 Task: Add a signature Hunter Evans containing Best wishes for a happy New Years Eve, Hunter Evans to email address softage.2@softage.net and add a folder Party planning
Action: Mouse moved to (296, 186)
Screenshot: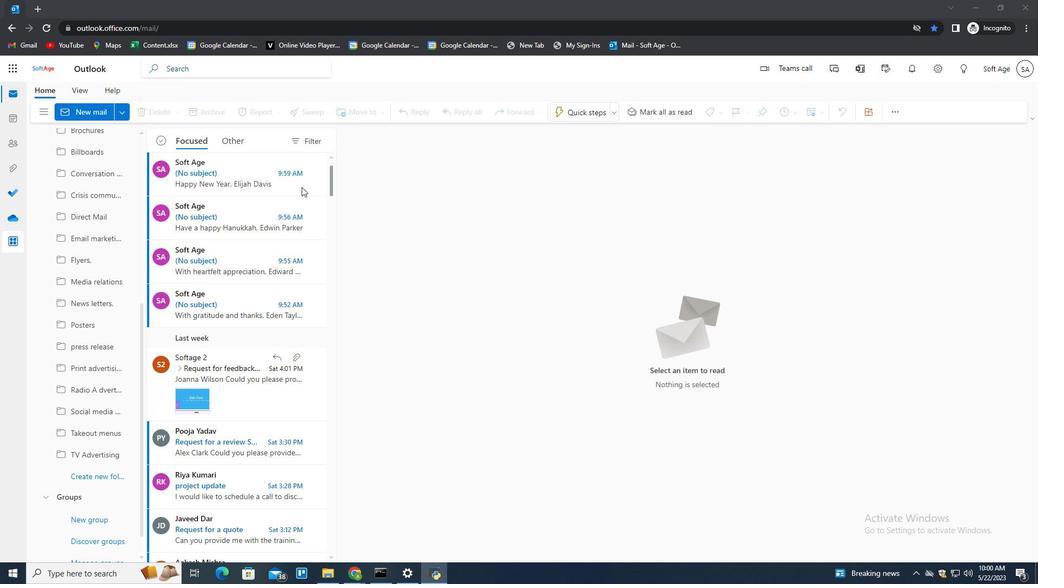 
Action: Key pressed n
Screenshot: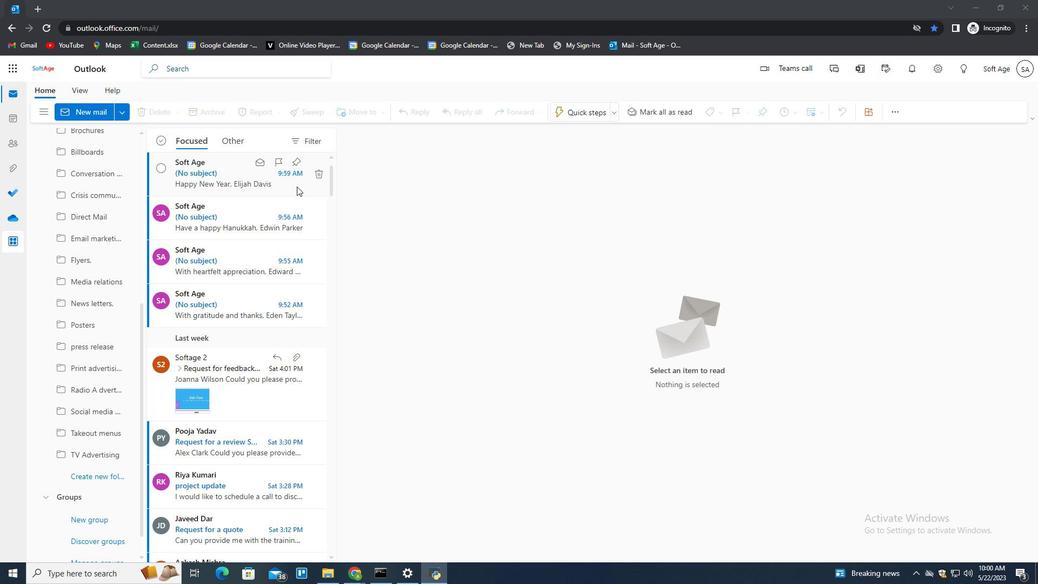 
Action: Mouse moved to (613, 244)
Screenshot: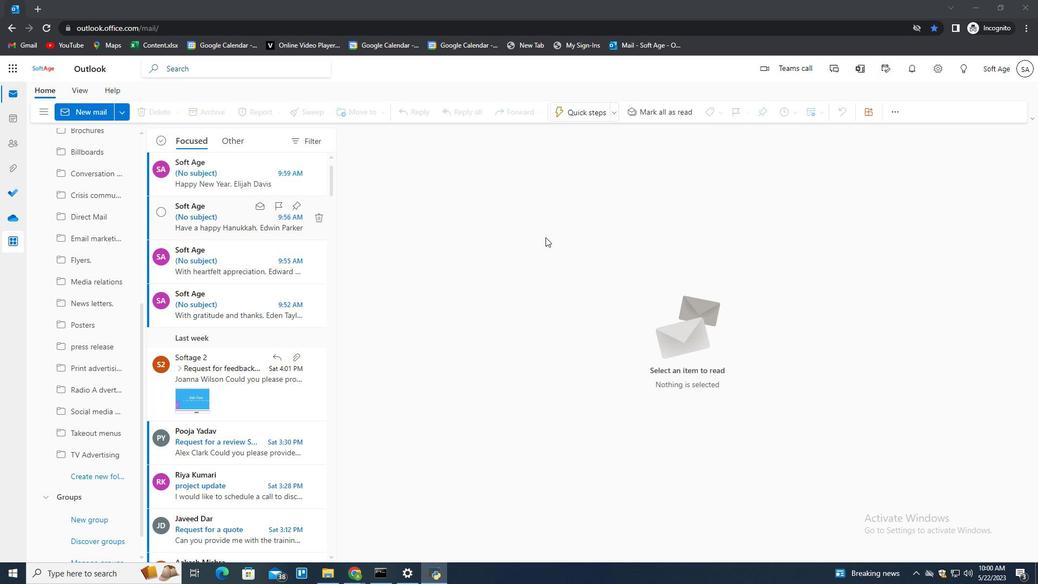 
Action: Mouse pressed left at (613, 244)
Screenshot: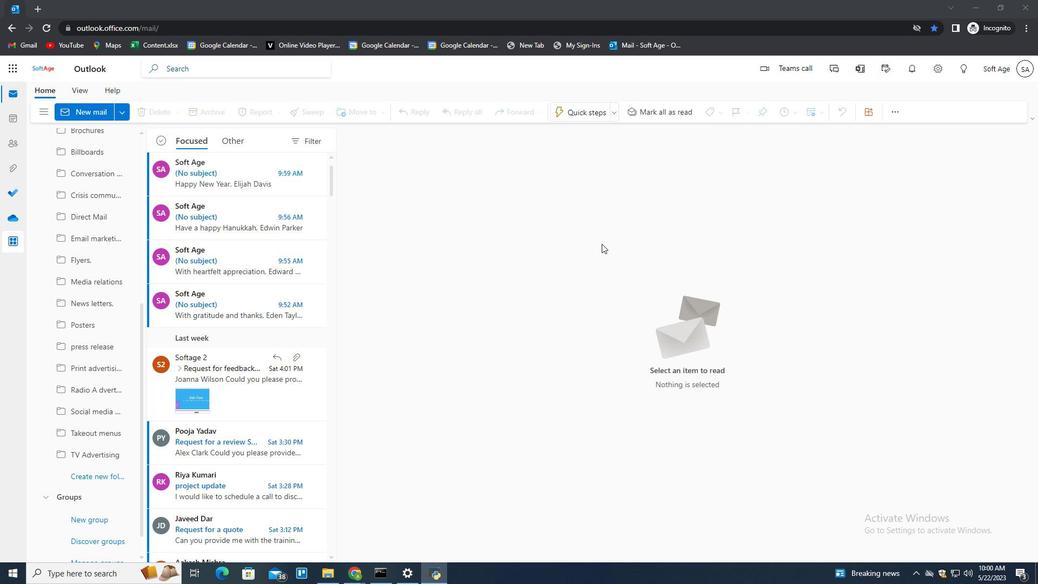 
Action: Mouse moved to (487, 171)
Screenshot: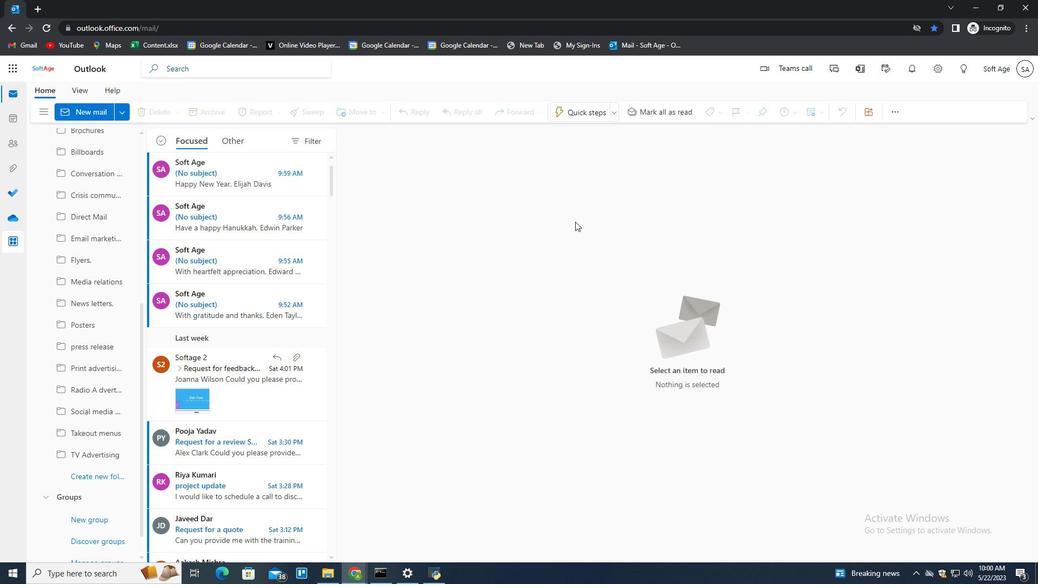 
Action: Key pressed n
Screenshot: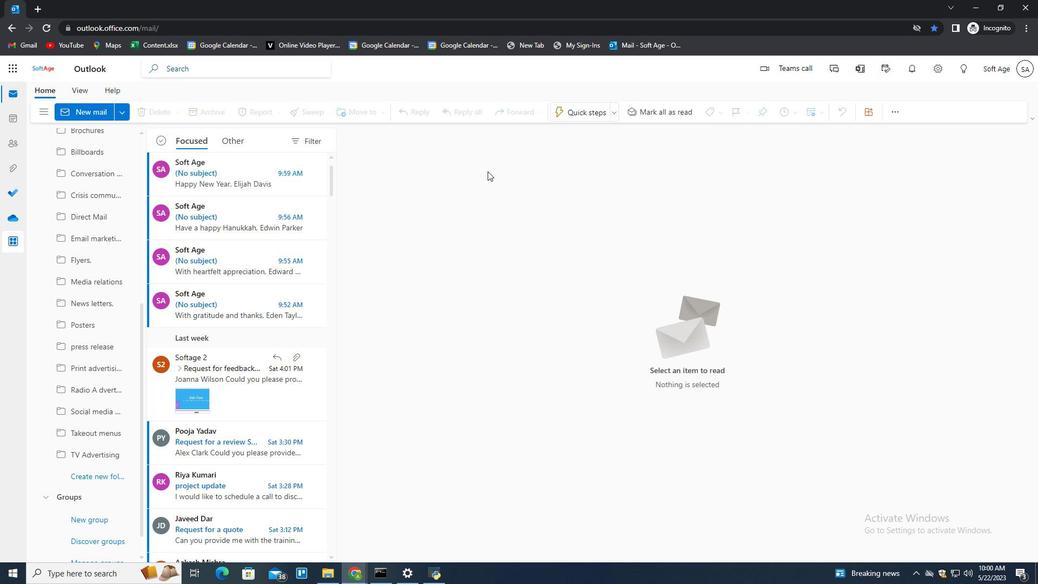 
Action: Mouse moved to (707, 115)
Screenshot: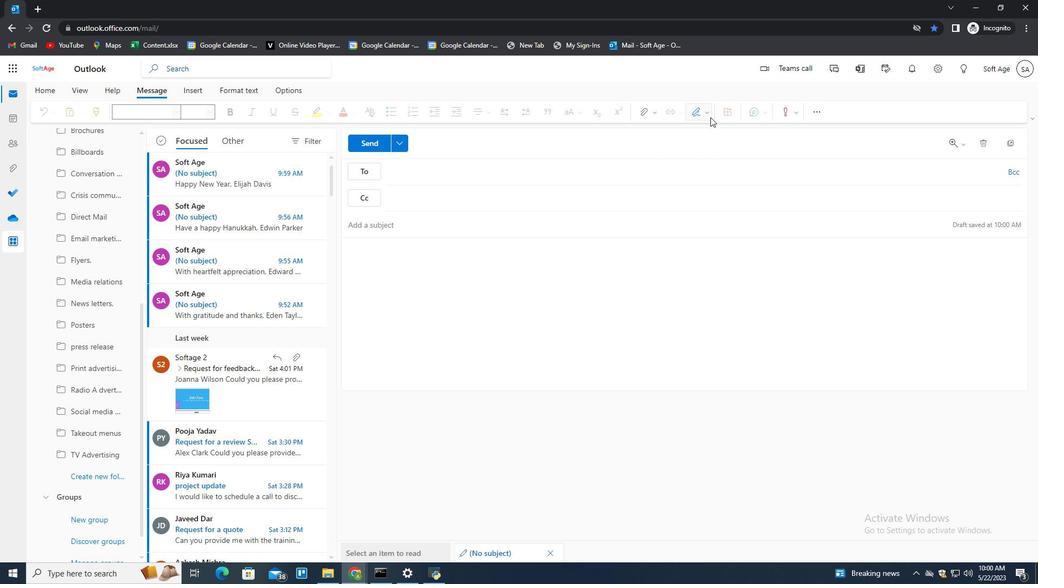 
Action: Mouse pressed left at (707, 115)
Screenshot: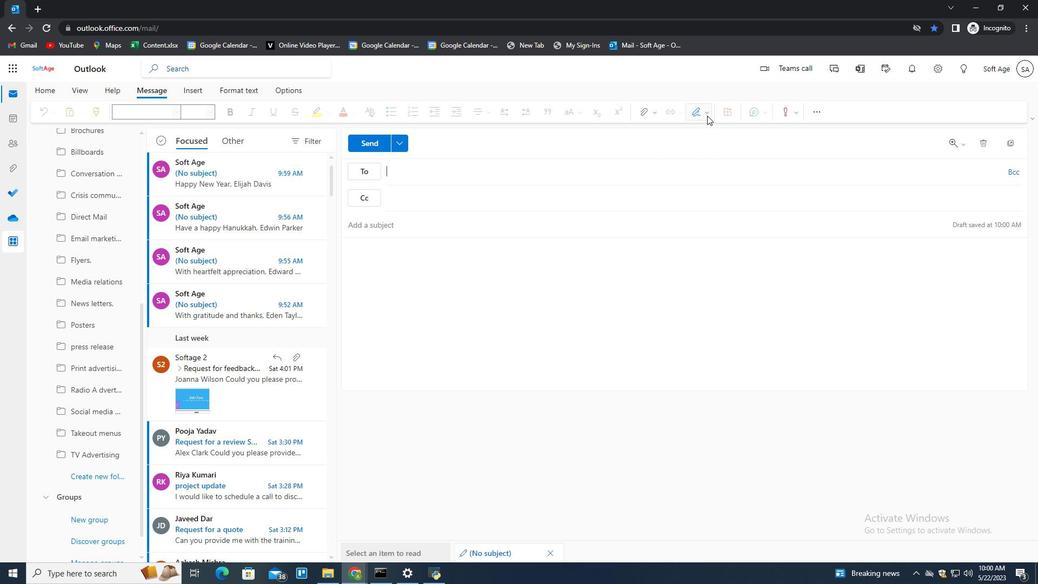 
Action: Mouse moved to (687, 154)
Screenshot: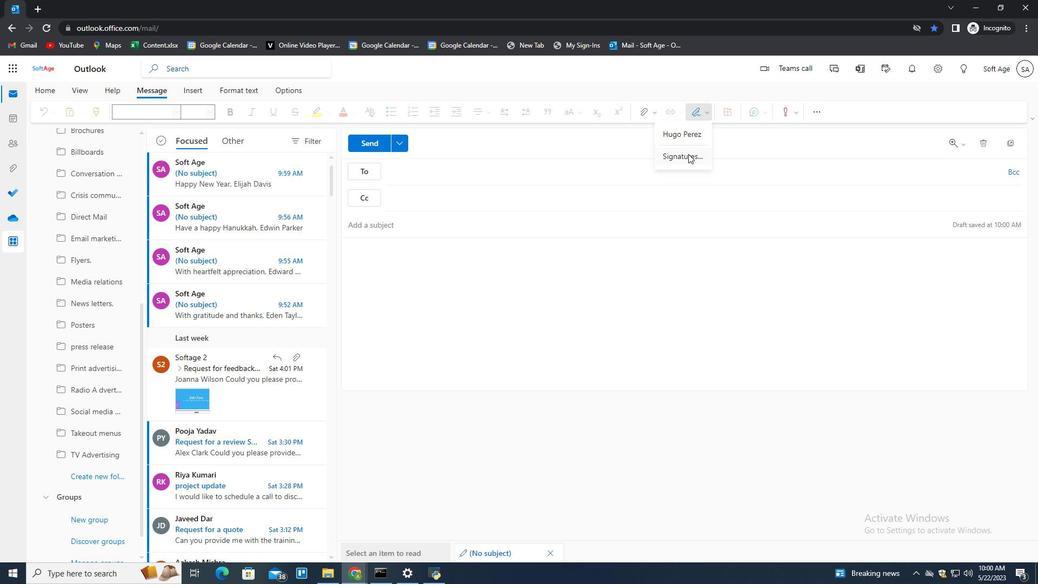 
Action: Mouse pressed left at (687, 154)
Screenshot: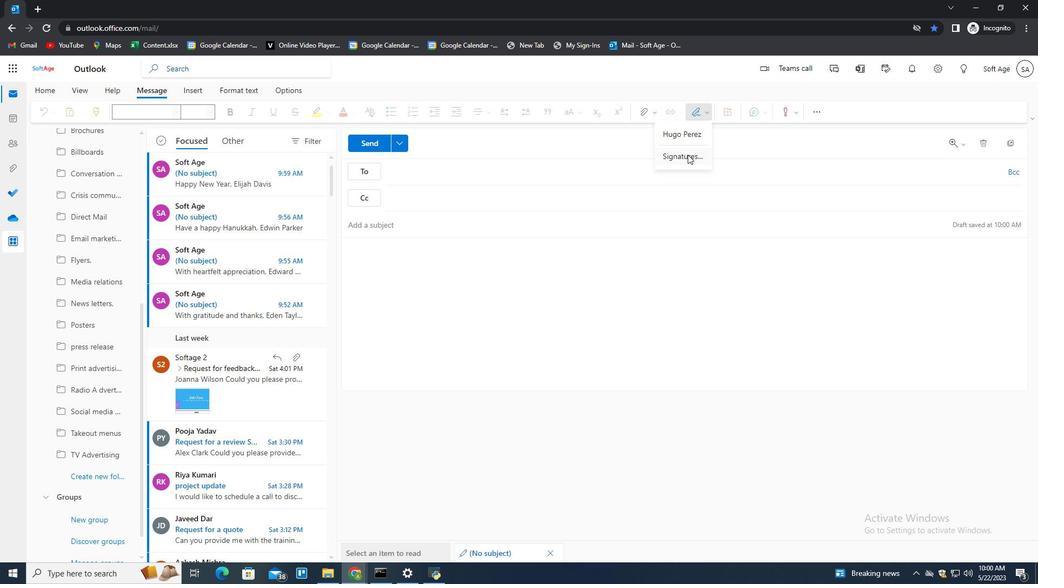 
Action: Mouse moved to (729, 195)
Screenshot: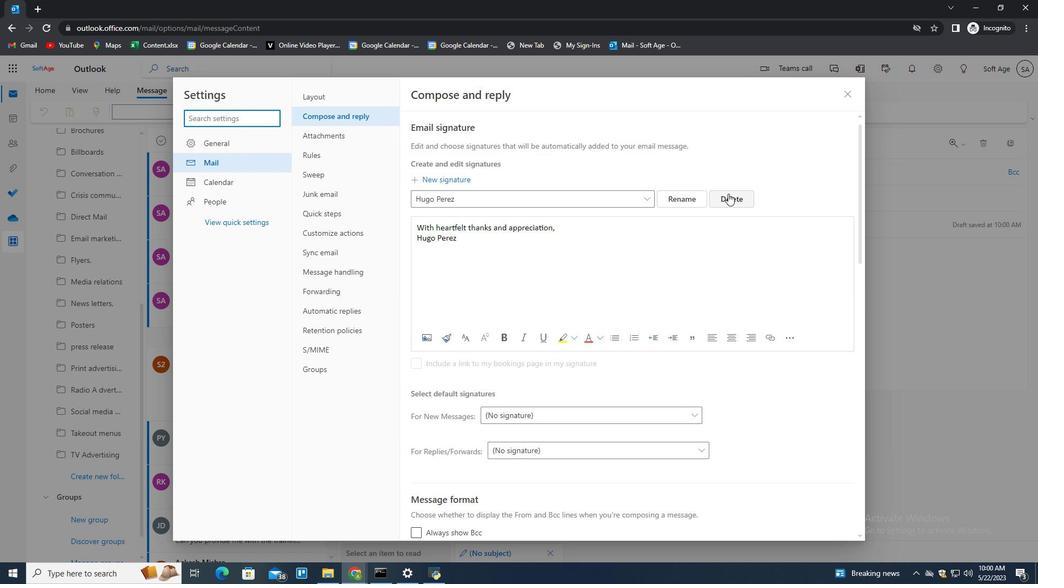 
Action: Mouse pressed left at (729, 195)
Screenshot: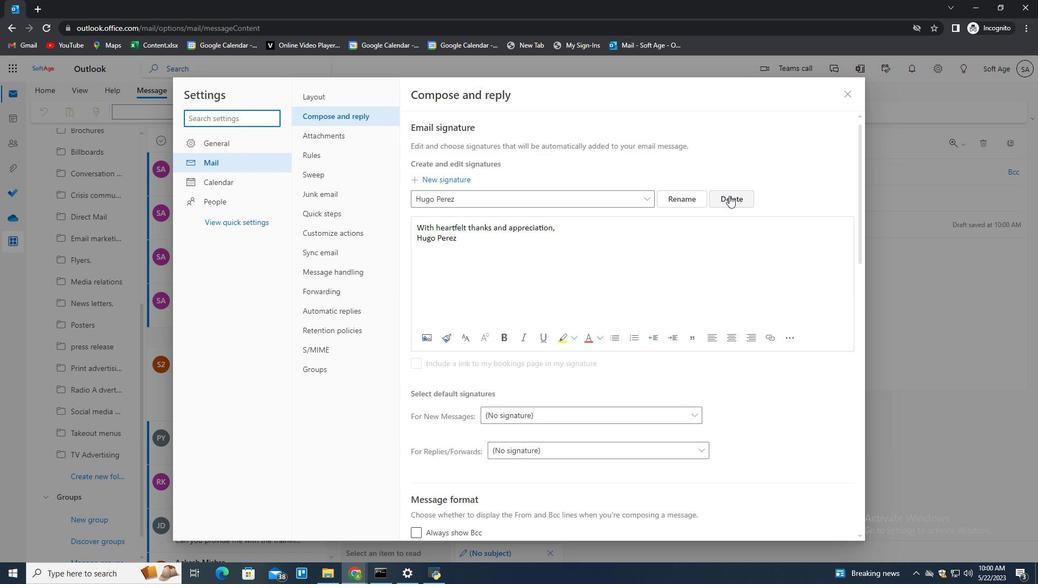 
Action: Mouse moved to (719, 196)
Screenshot: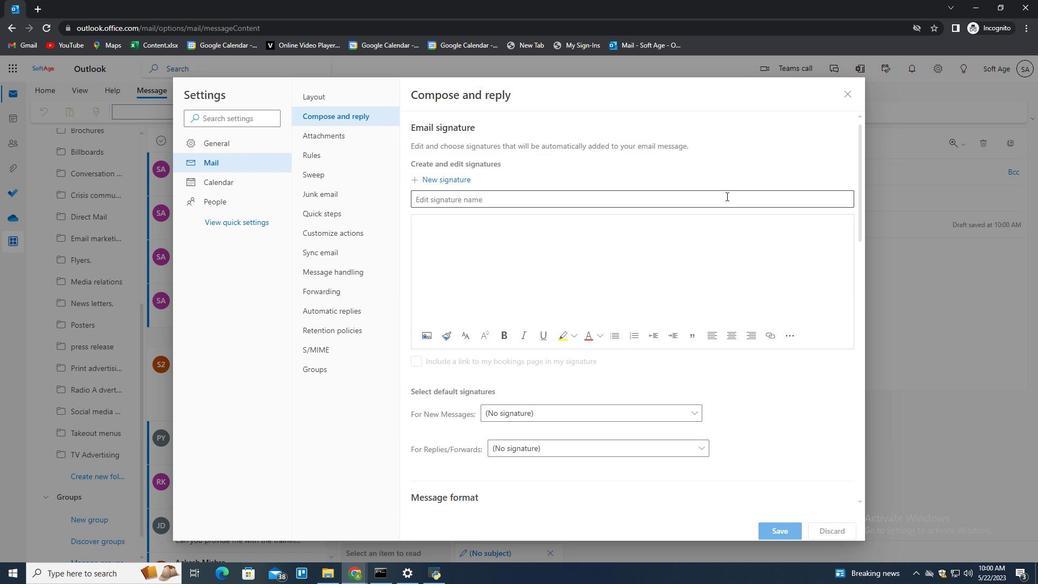 
Action: Mouse pressed left at (719, 196)
Screenshot: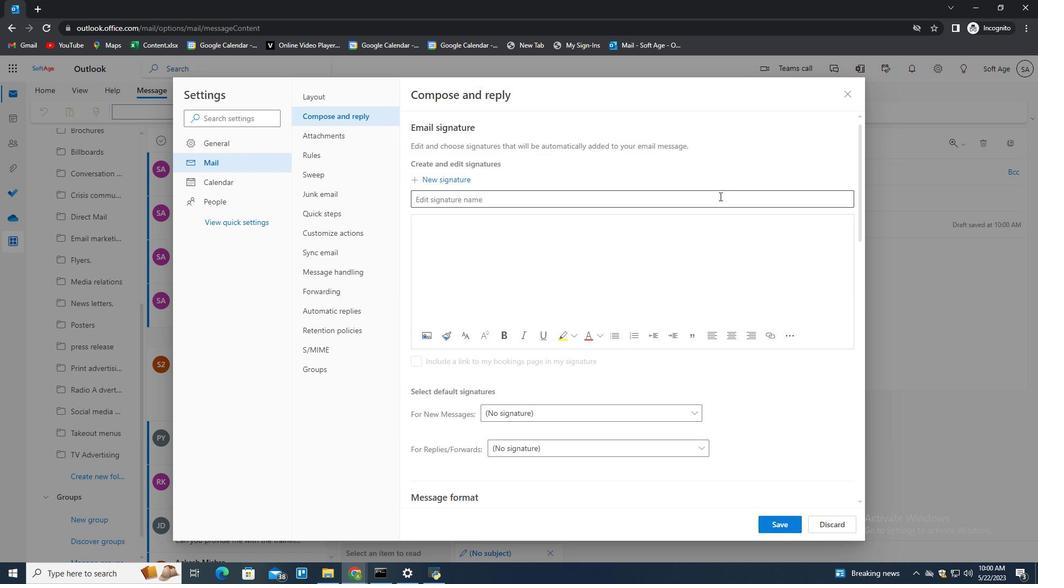
Action: Mouse moved to (701, 184)
Screenshot: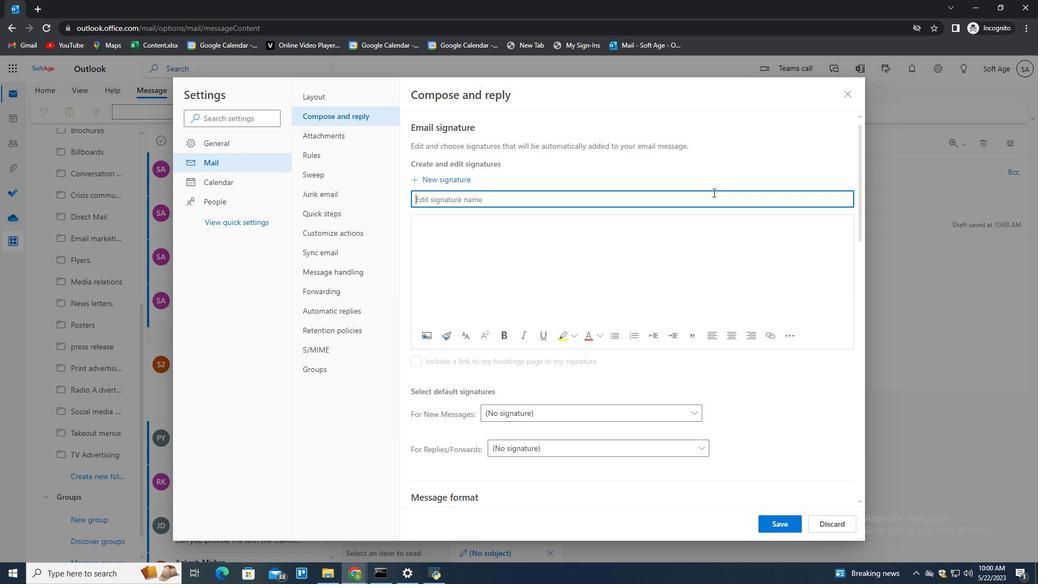 
Action: Key pressed <Key.shift>Hunter<Key.space><Key.shift>Ecan<Key.backspace><Key.backspace><Key.backspace>vans<Key.tab><Key.shift><Key.shift><Key.shift><Key.shift><Key.shift><Key.shift><Key.shift><Key.shift><Key.shift><Key.shift><Key.shift><Key.shift><Key.shift><Key.shift><Key.shift><Key.shift><Key.shift><Key.shift><Key.shift><Key.shift><Key.shift><Key.shift><Key.shift><Key.shift><Key.shift><Key.shift><Key.shift><Key.shift><Key.shift><Key.shift><Key.shift><Key.shift><Key.shift><Key.shift><Key.shift><Key.shift><Key.shift><Key.shift><Key.shift><Key.shift><Key.shift><Key.shift><Key.shift><Key.shift><Key.shift><Key.shift><Key.shift><Key.shift><Key.shift><Key.shift><Key.shift><Key.shift><Key.shift><Key.shift><Key.shift><Key.shift><Key.shift><Key.shift><Key.shift><Key.shift><Key.shift><Key.shift><Key.shift><Key.shift><Key.shift><Key.shift><Key.shift><Key.shift>Best<Key.space>wishes<Key.space>for<Key.space>a<Key.space>happy<Key.space><Key.shift>New<Key.space><Key.shift>Years,<Key.shift_r><Key.enter><Key.shift>Hunter<Key.space><Key.shift>Ecans<Key.backspace><Key.backspace><Key.backspace><Key.backspace>vans
Screenshot: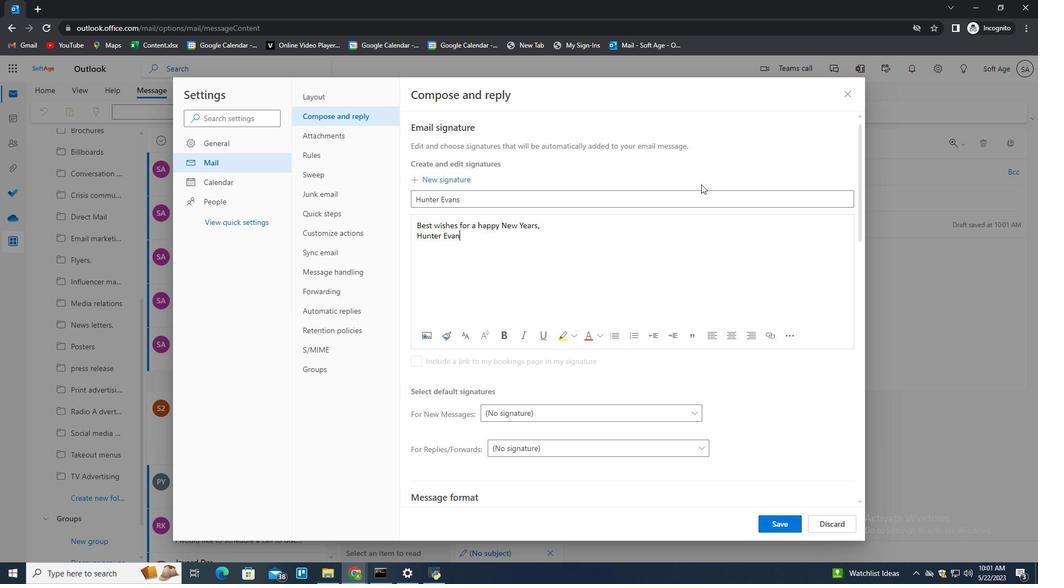 
Action: Mouse moved to (779, 522)
Screenshot: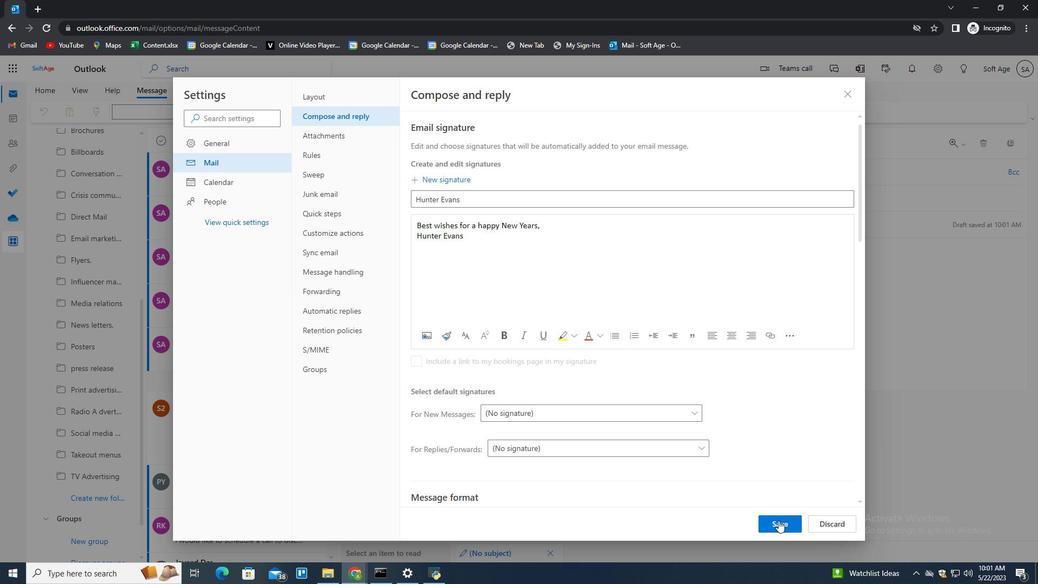
Action: Mouse pressed left at (779, 522)
Screenshot: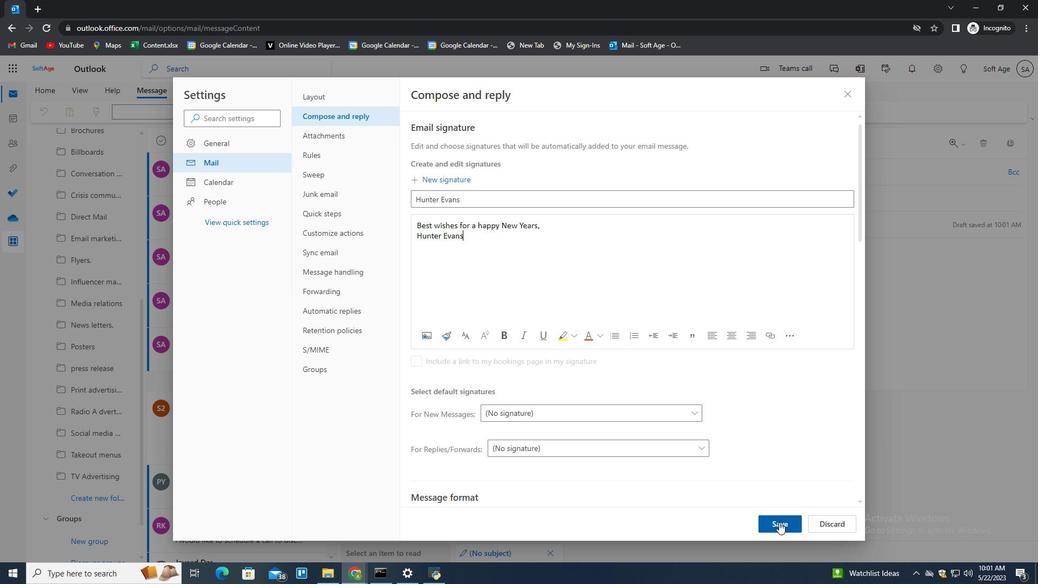 
Action: Mouse moved to (939, 253)
Screenshot: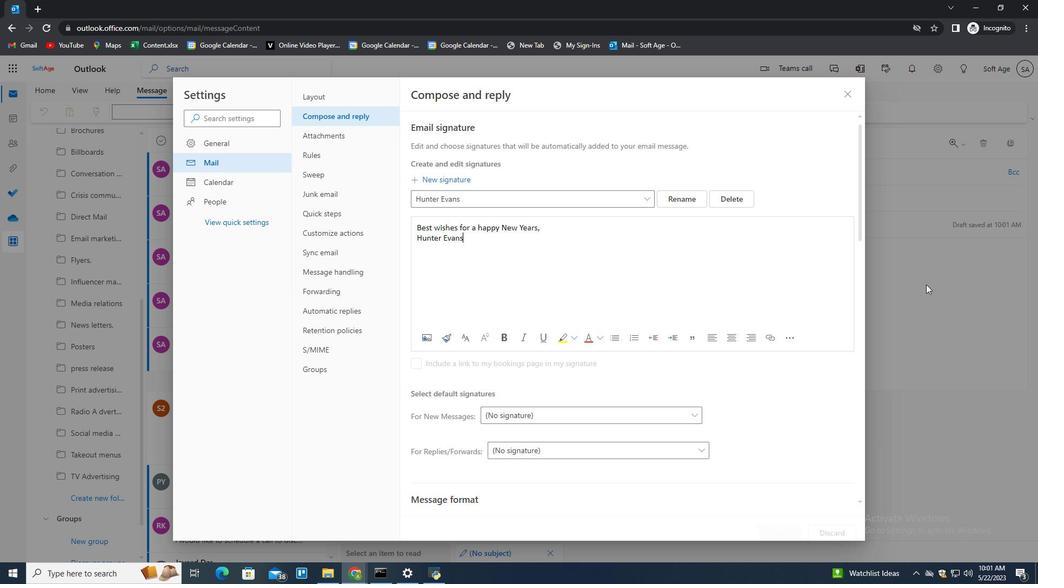 
Action: Mouse pressed left at (939, 253)
Screenshot: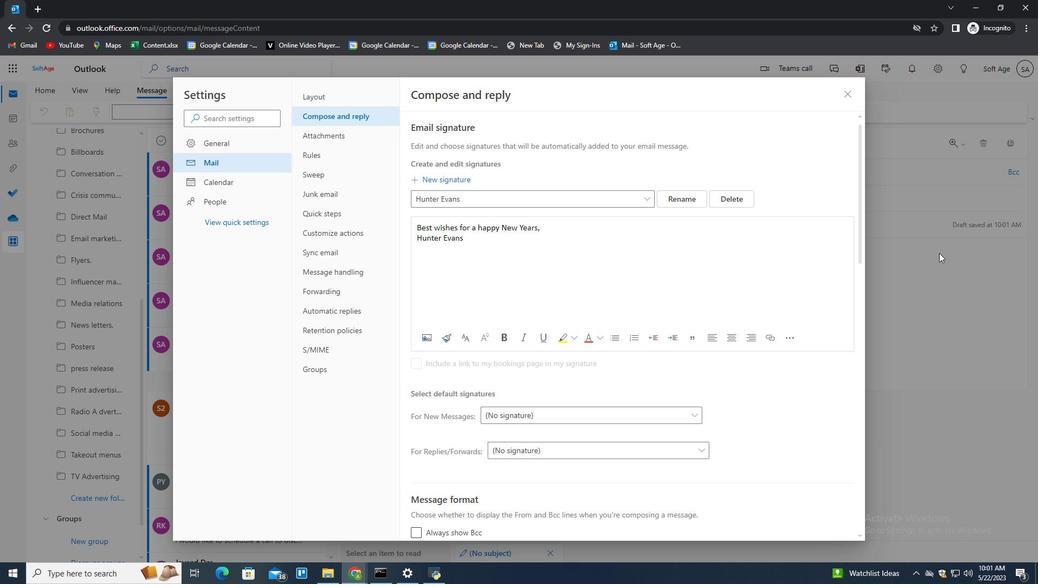 
Action: Mouse moved to (702, 112)
Screenshot: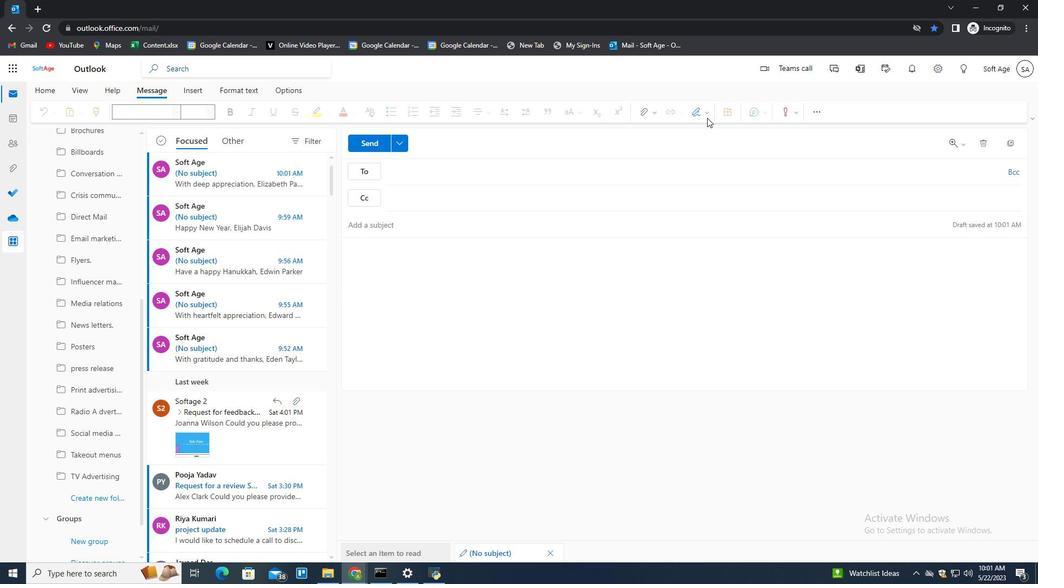 
Action: Mouse pressed left at (702, 112)
Screenshot: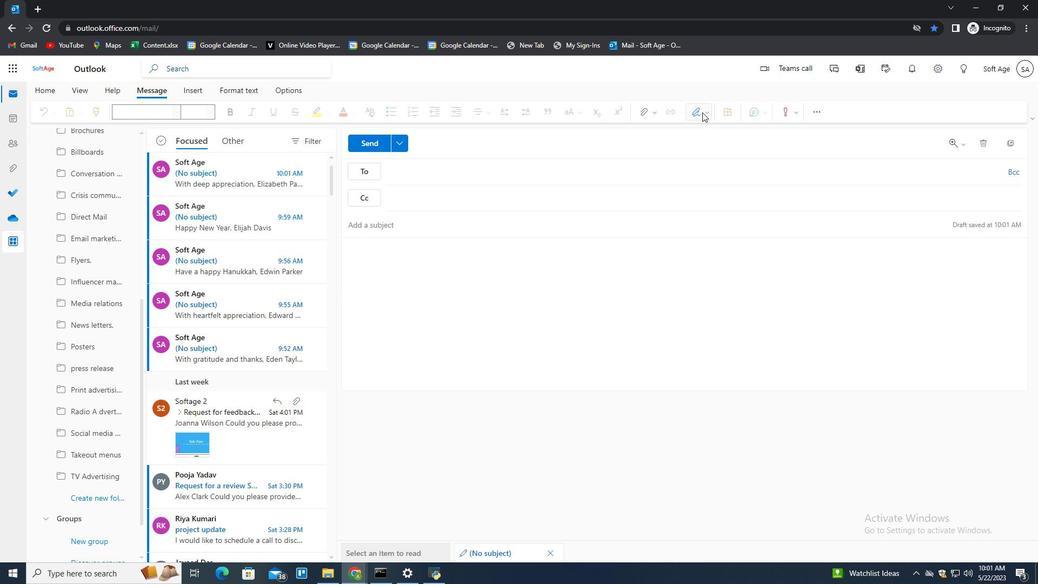 
Action: Mouse moved to (685, 135)
Screenshot: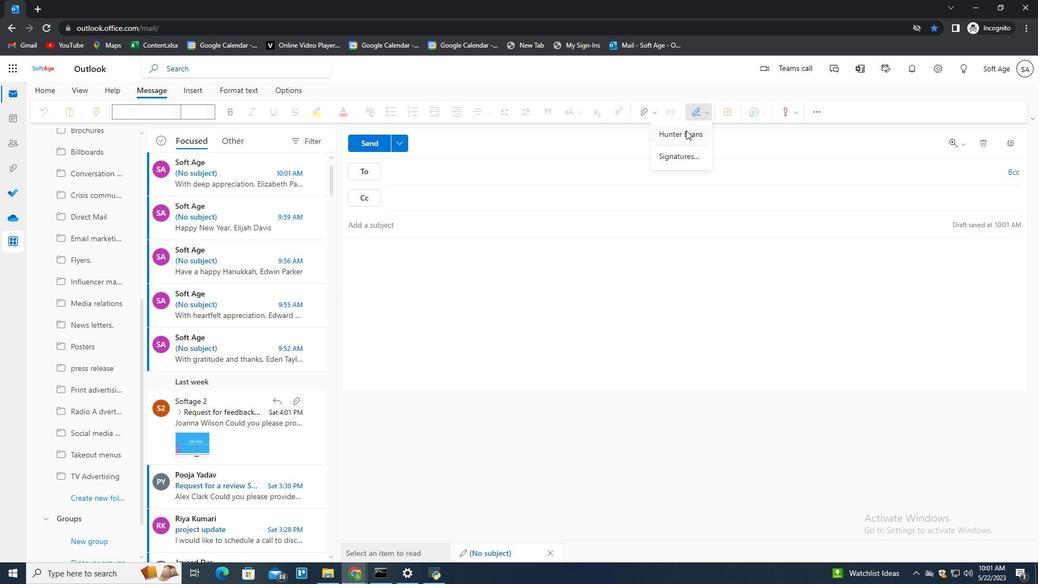 
Action: Mouse pressed left at (685, 135)
Screenshot: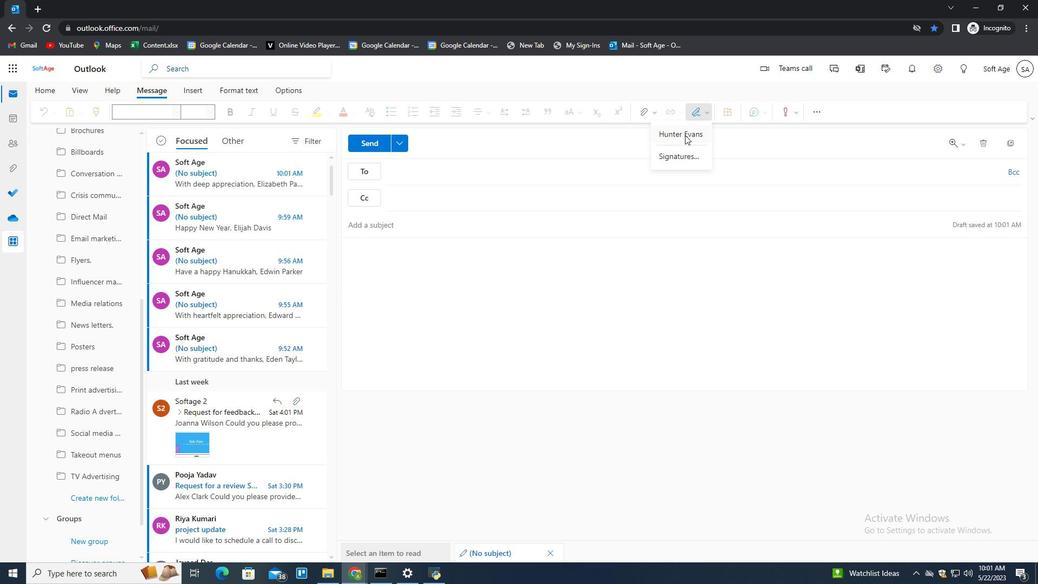 
Action: Mouse moved to (443, 172)
Screenshot: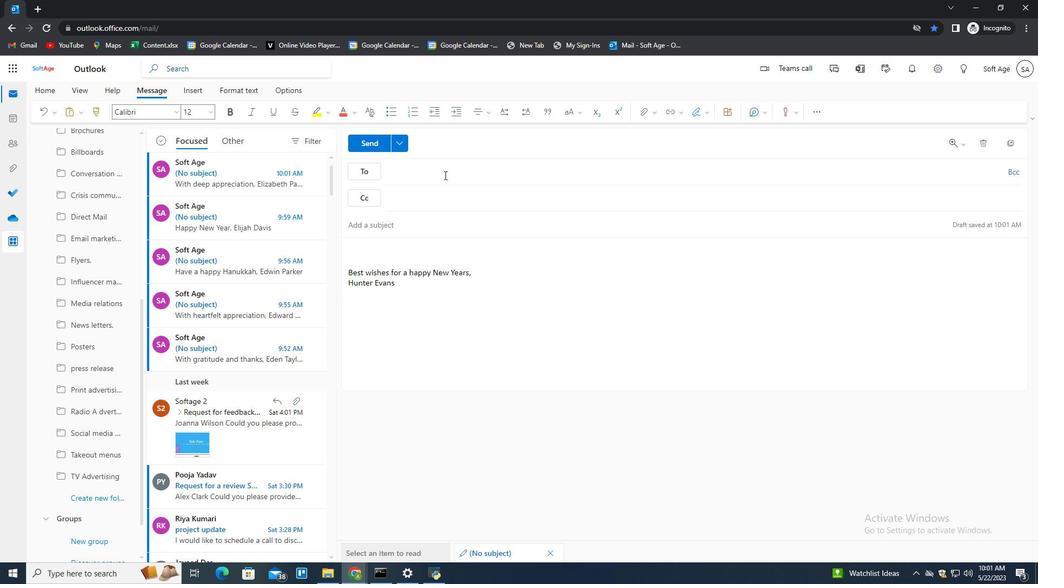 
Action: Mouse pressed left at (443, 172)
Screenshot: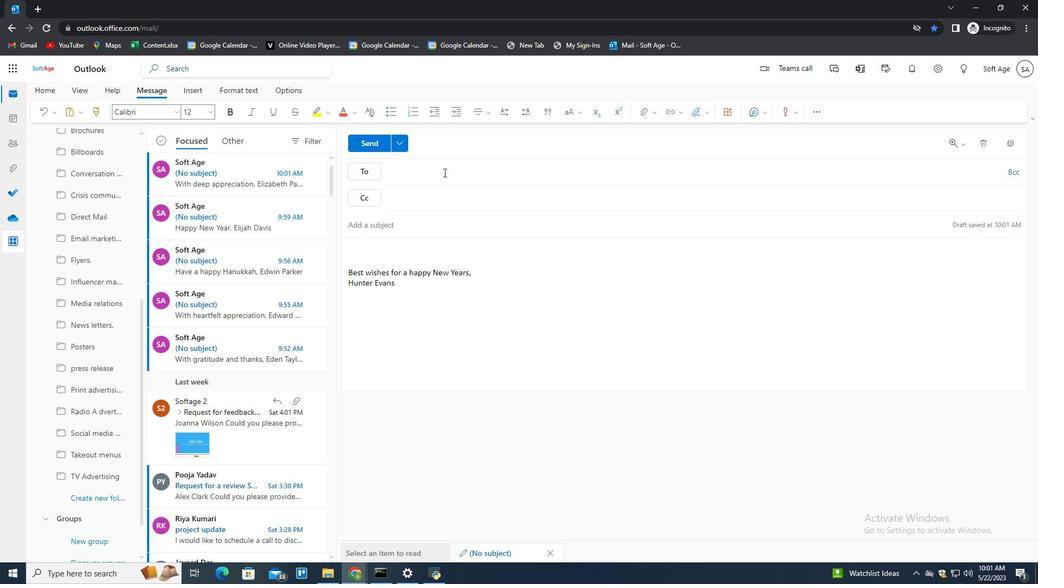 
Action: Key pressed softage.2<Key.shift>@softage.net<Key.enter>
Screenshot: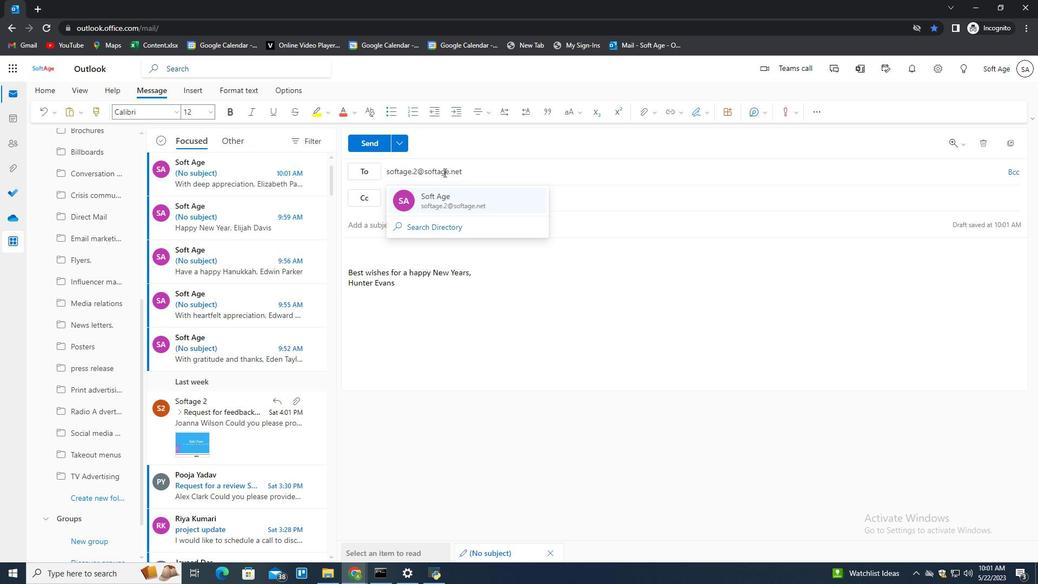 
Action: Mouse moved to (463, 294)
Screenshot: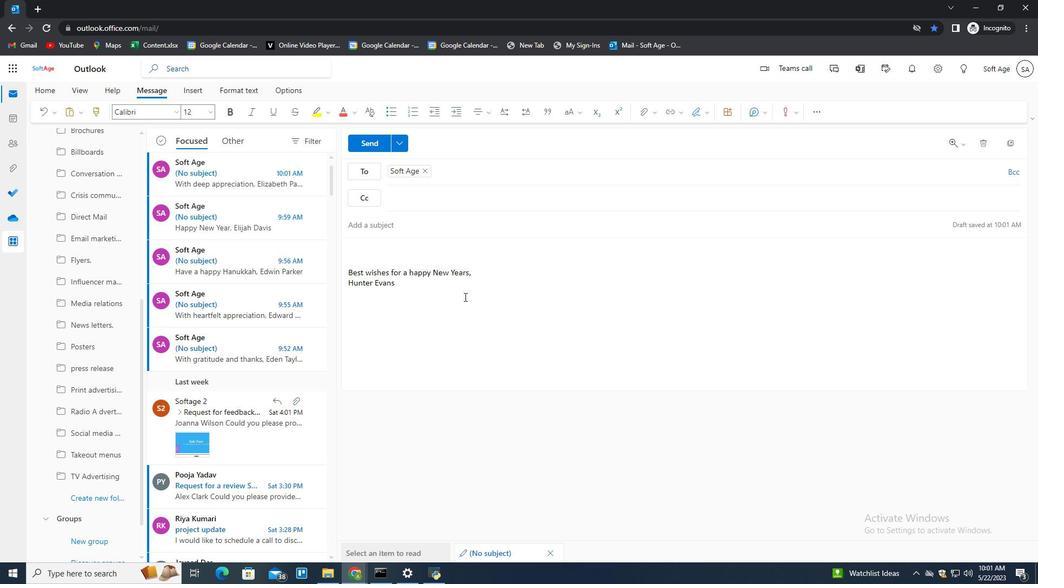 
Action: Mouse pressed left at (463, 294)
Screenshot: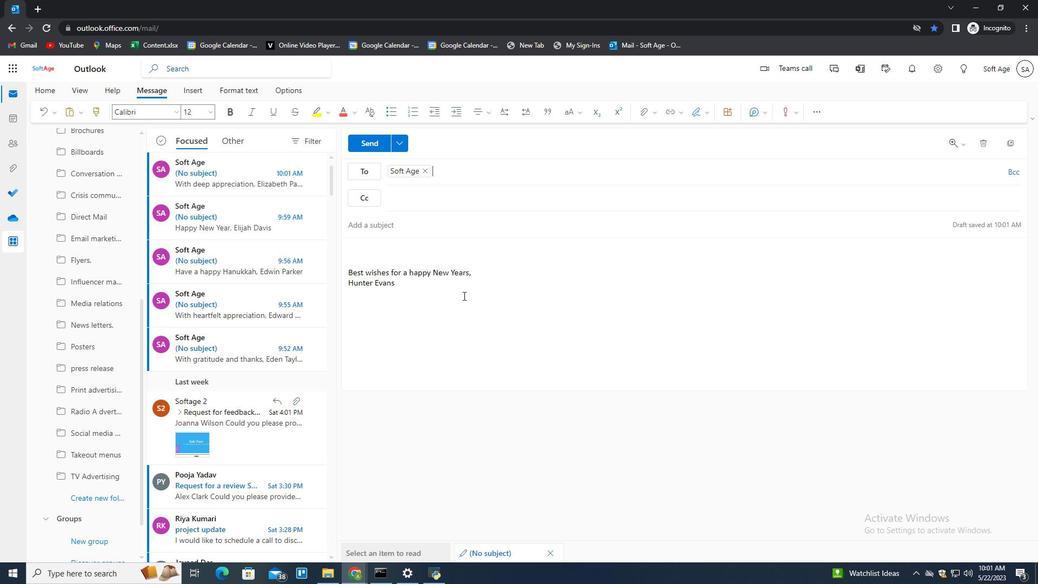 
Action: Mouse moved to (463, 294)
Screenshot: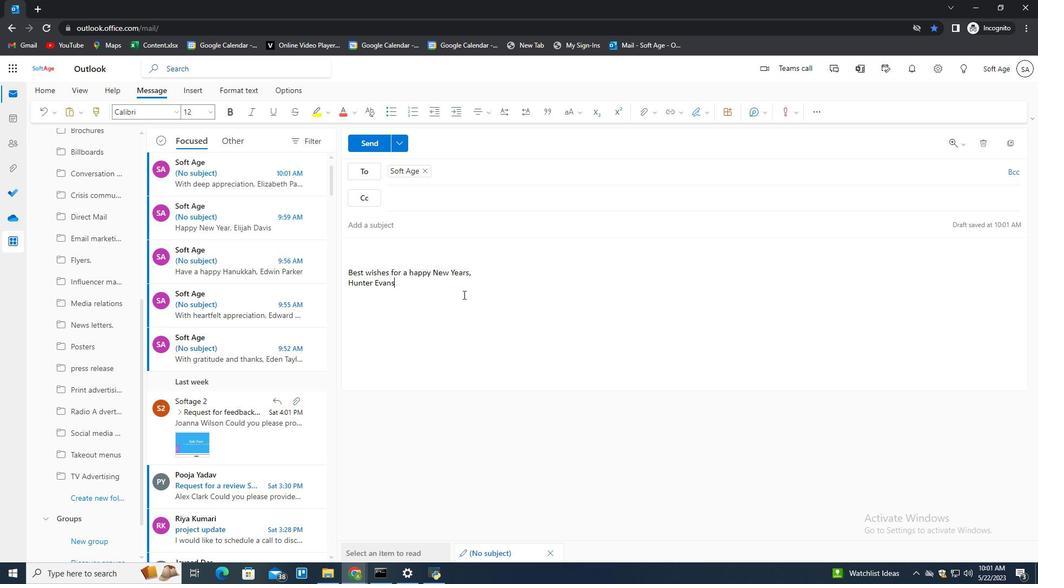 
Action: Key pressed <Key.enter>
Screenshot: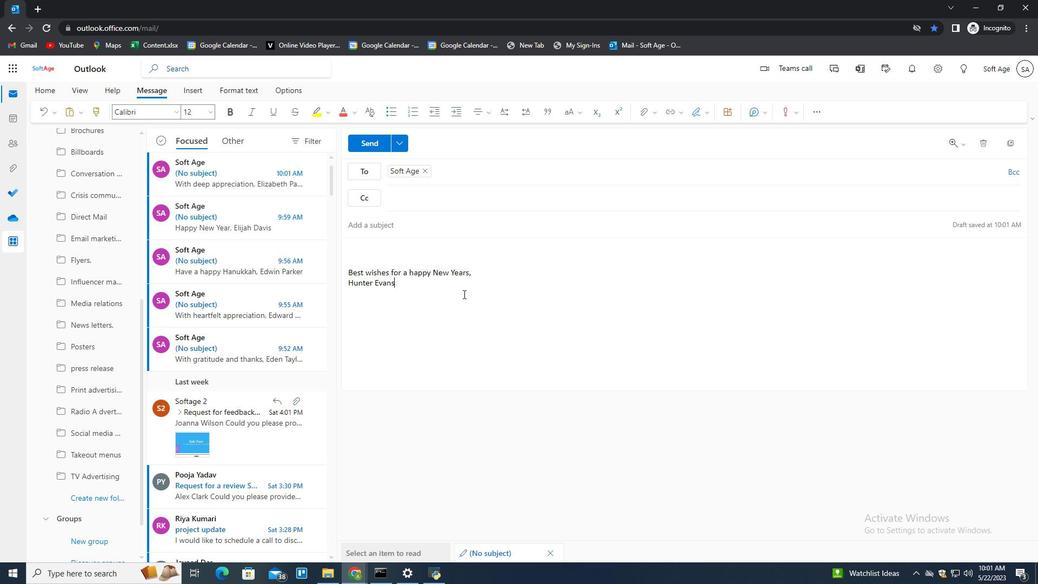 
Action: Mouse moved to (513, 336)
Screenshot: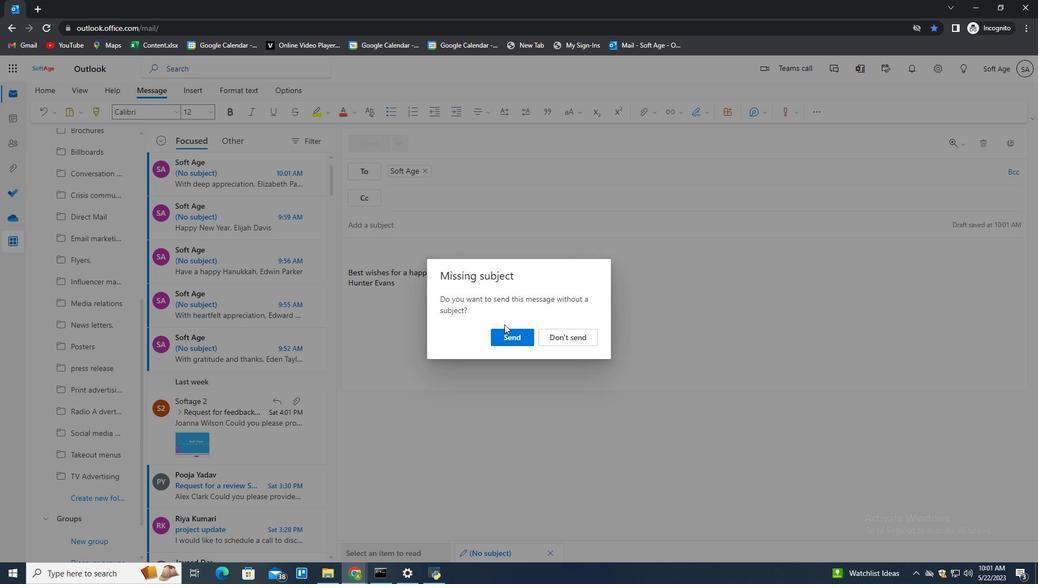
Action: Mouse pressed left at (513, 336)
Screenshot: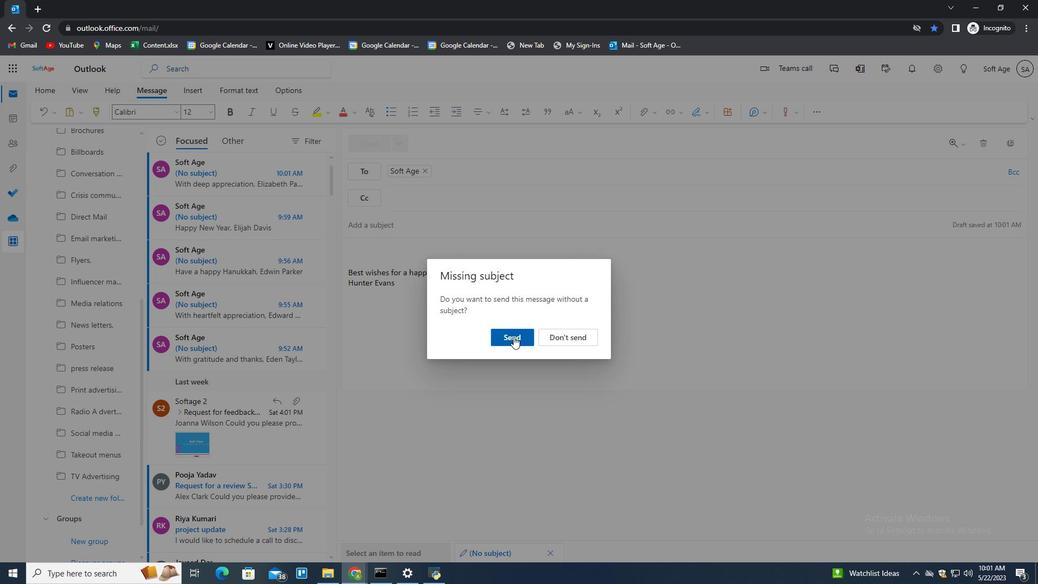 
Action: Mouse moved to (83, 492)
Screenshot: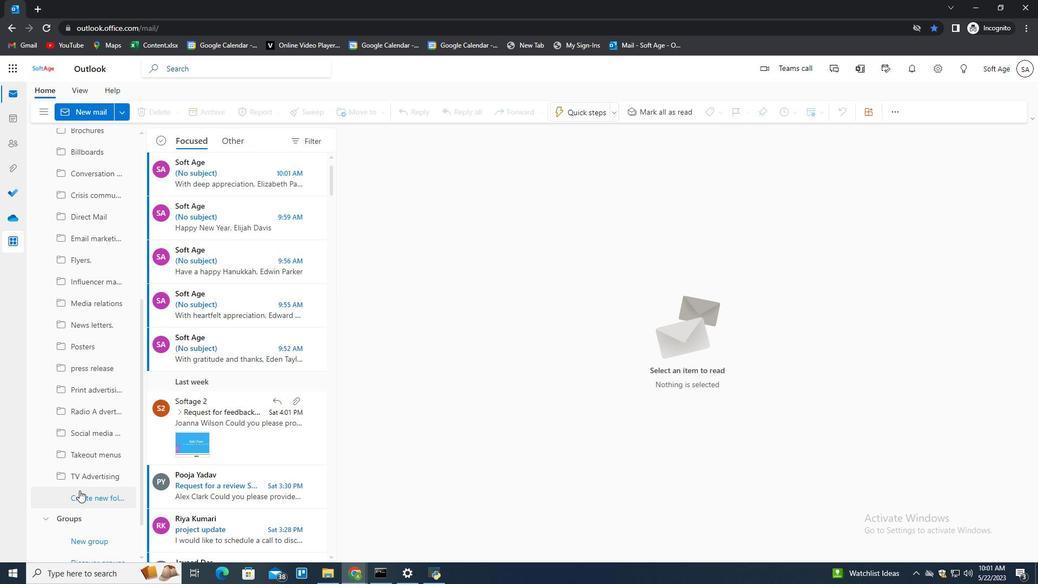 
Action: Mouse pressed left at (83, 492)
Screenshot: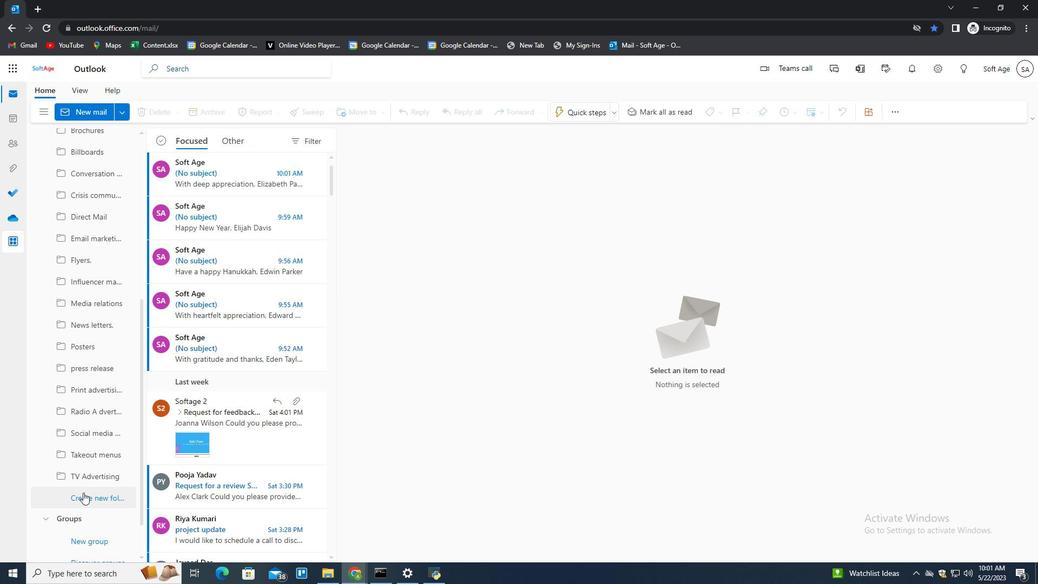 
Action: Key pressed <Key.shift>Party<Key.space><Key.shift>P<Key.backspace>planning<Key.enter>
Screenshot: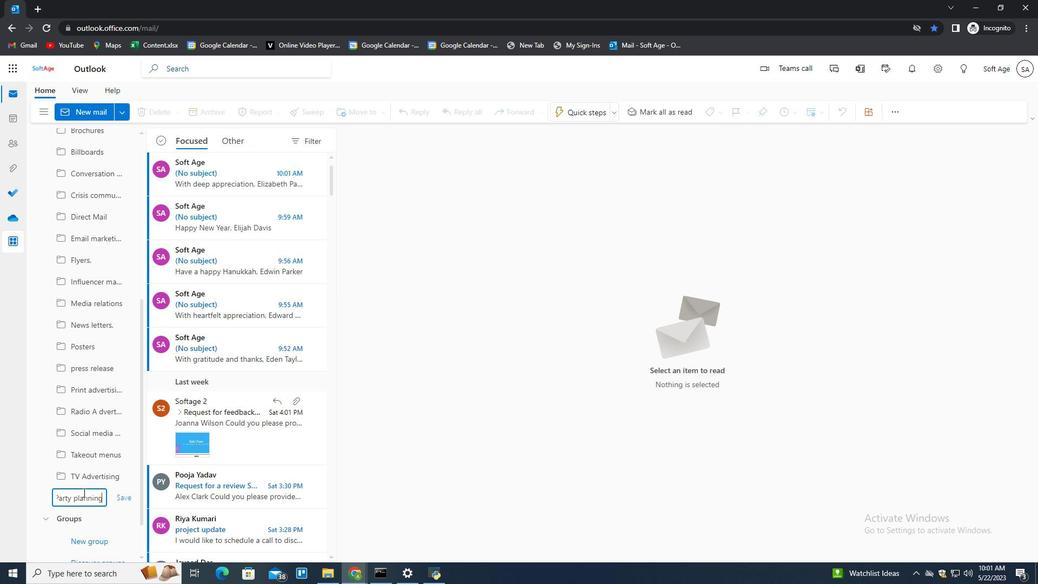 
